 Task: Create Workspace Human Resources Software Workspace description Prepare for audits and ensure compliance. Workspace type Education
Action: Mouse moved to (299, 67)
Screenshot: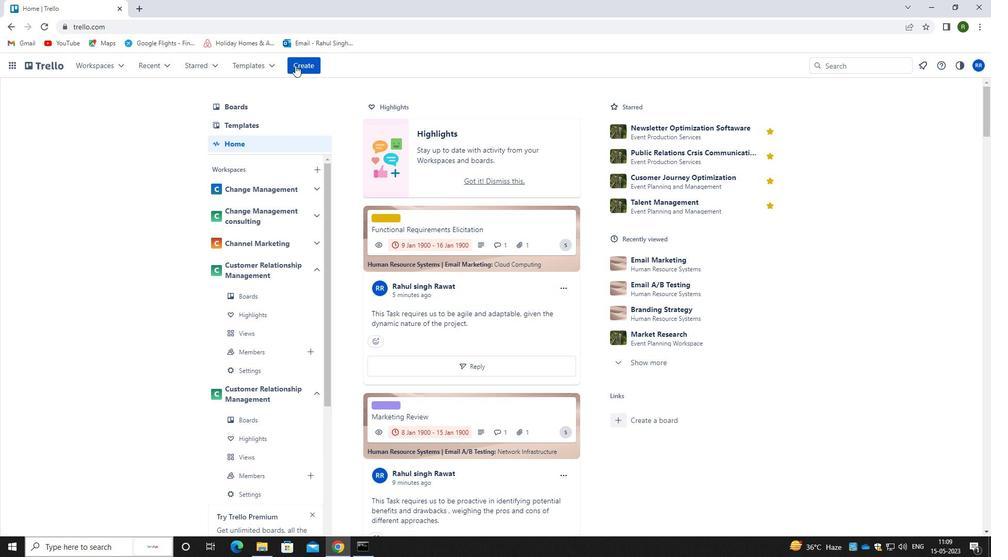 
Action: Mouse pressed left at (299, 67)
Screenshot: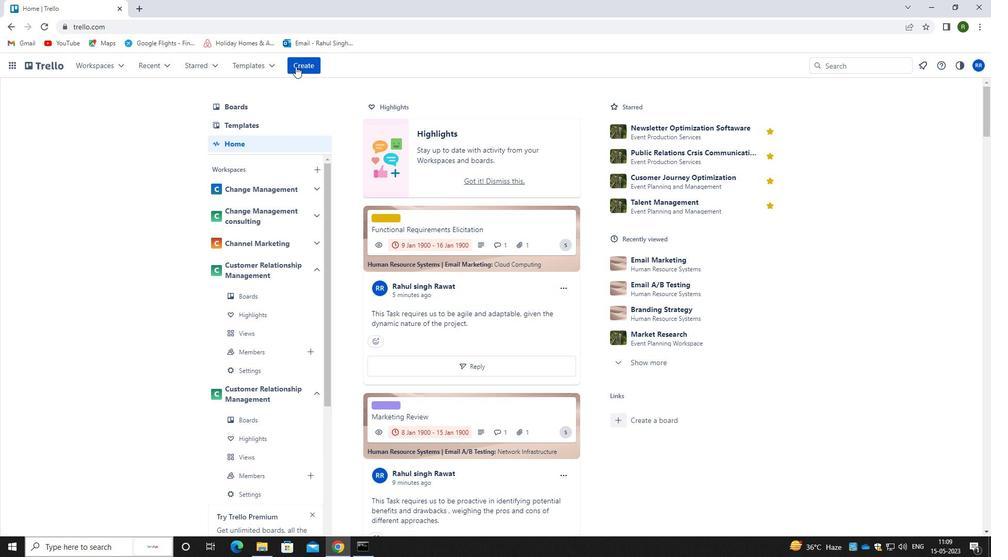 
Action: Mouse moved to (347, 186)
Screenshot: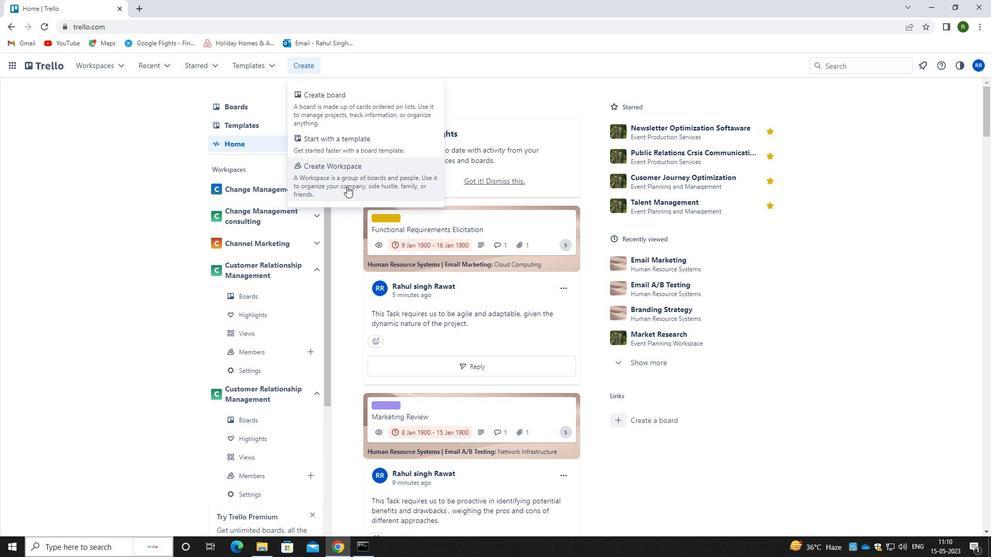 
Action: Mouse pressed left at (347, 186)
Screenshot: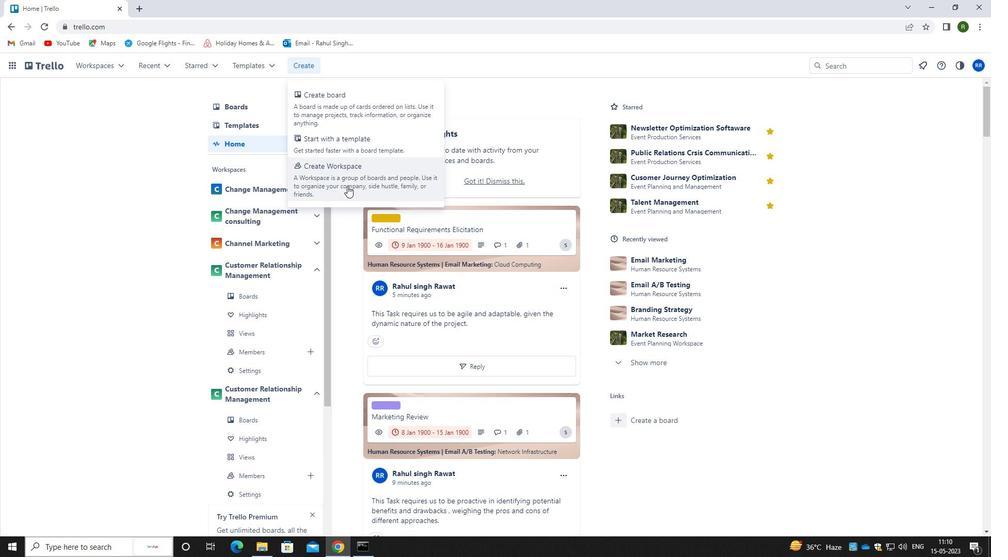 
Action: Mouse moved to (339, 194)
Screenshot: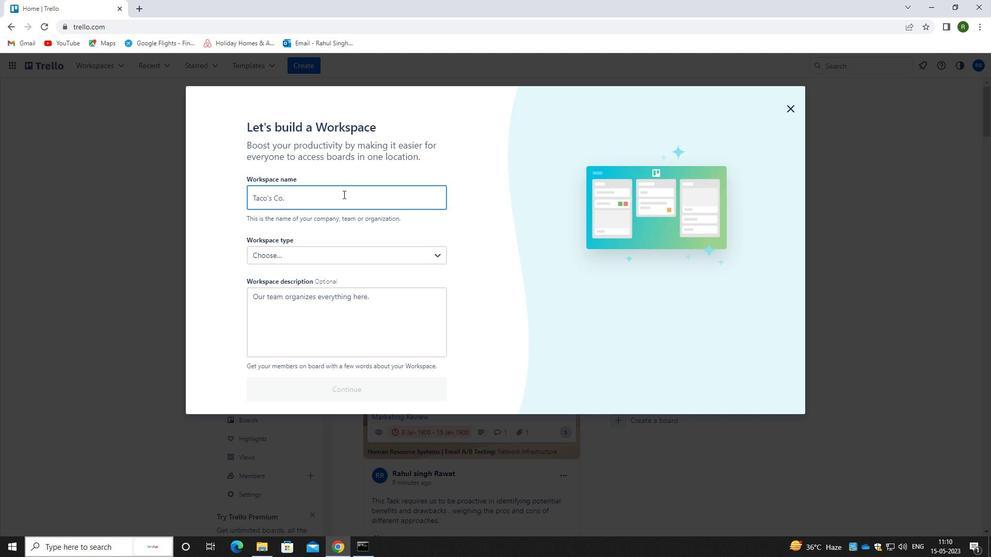 
Action: Key pressed <Key.caps_lock>H<Key.caps_lock>uman<Key.space><Key.caps_lock>r<Key.caps_lock>esorce<Key.space><Key.backspace><Key.backspace><Key.backspace><Key.backspace>urce<Key.space><Key.caps_lock>s<Key.caps_lock>ofta<Key.backspace>ware
Screenshot: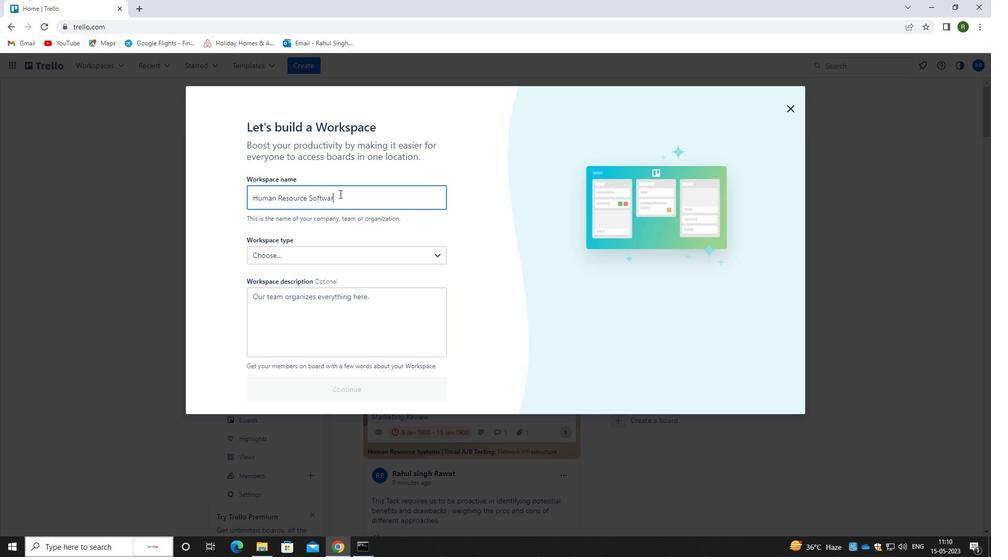 
Action: Mouse moved to (340, 322)
Screenshot: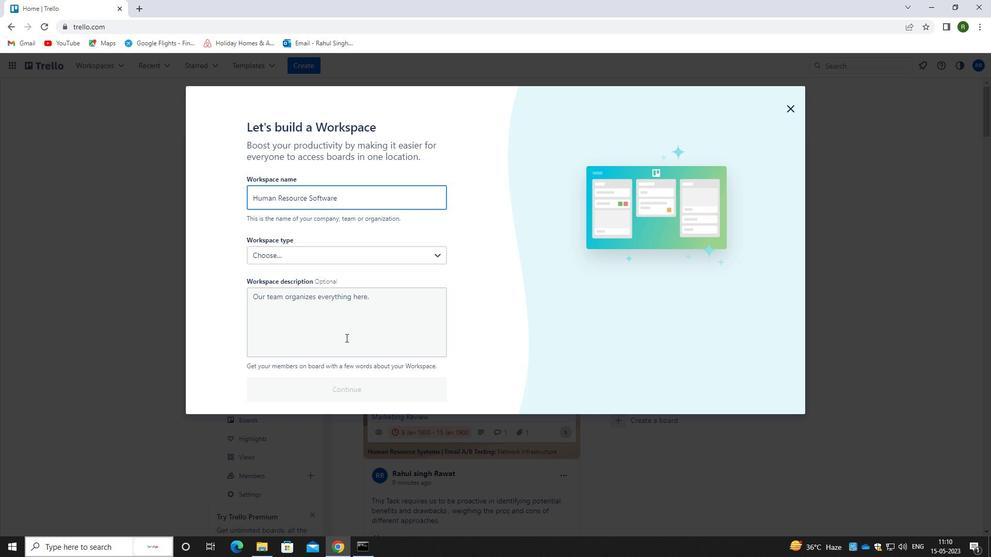 
Action: Mouse pressed left at (340, 322)
Screenshot: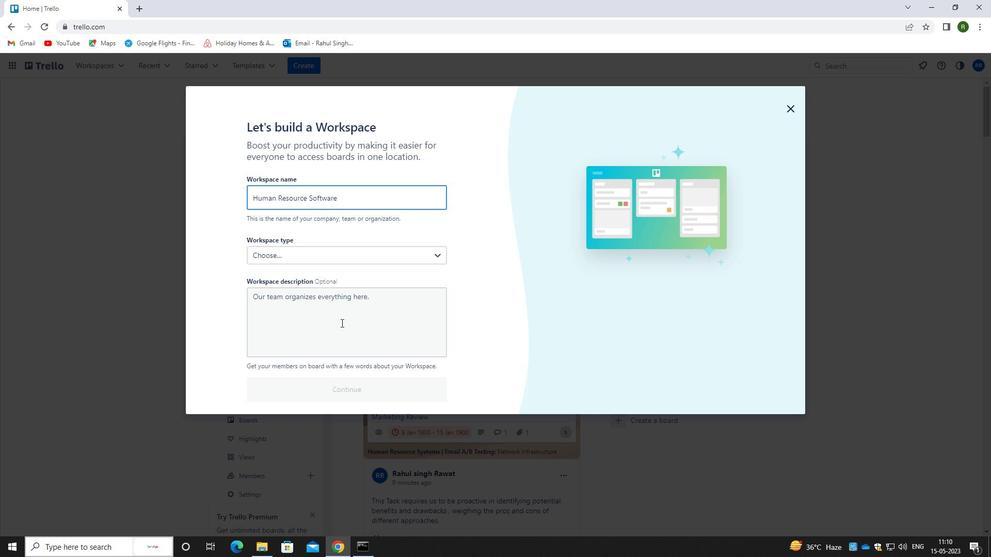 
Action: Key pressed <Key.caps_lock>p<Key.caps_lock>repare<Key.space>for<Key.space>audits<Key.space>and<Key.space>ensure<Key.space>compliance<Key.space>
Screenshot: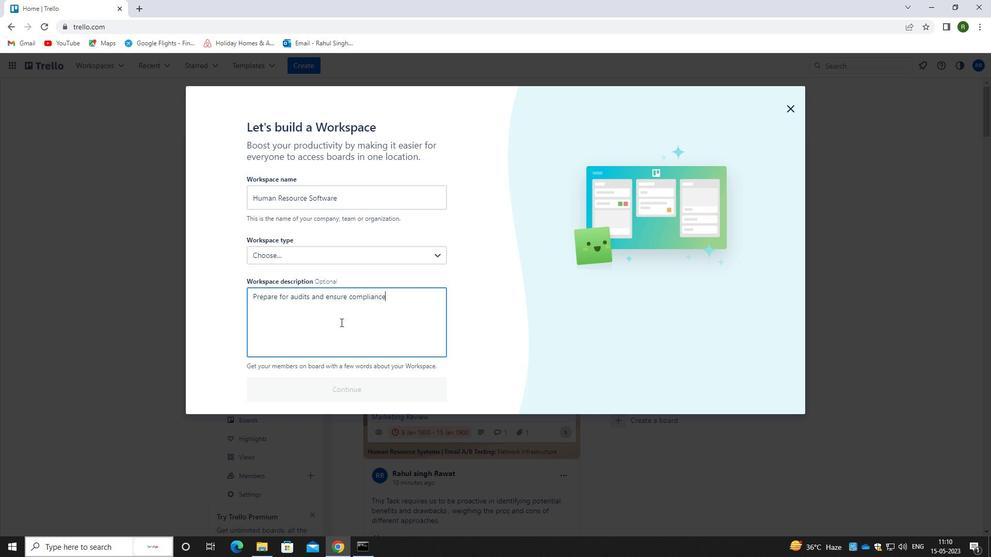
Action: Mouse moved to (326, 253)
Screenshot: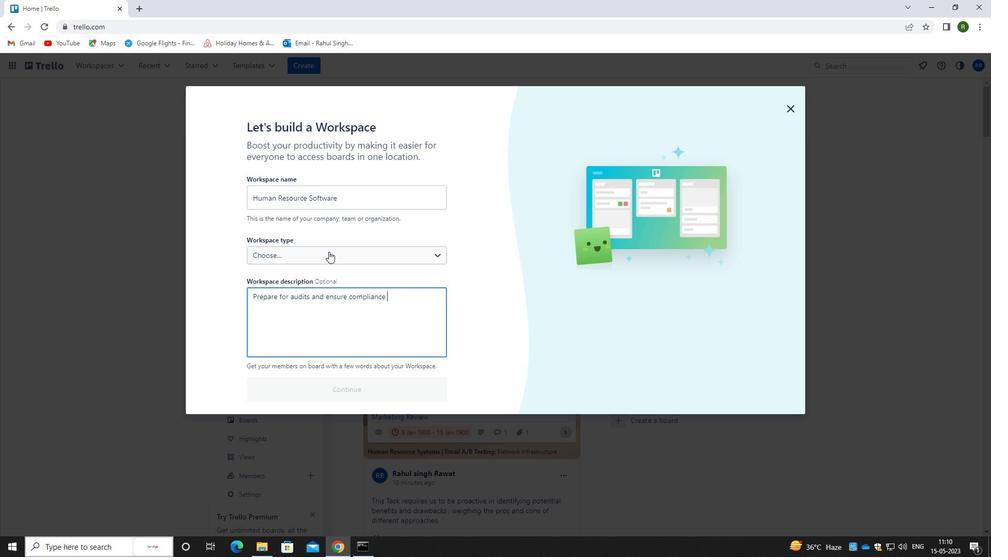 
Action: Mouse pressed left at (326, 253)
Screenshot: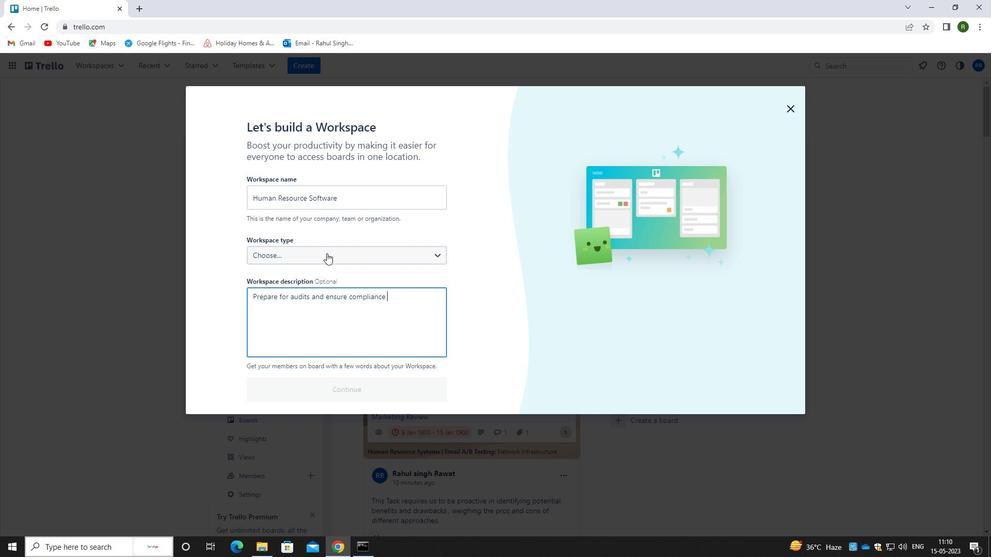 
Action: Mouse moved to (315, 280)
Screenshot: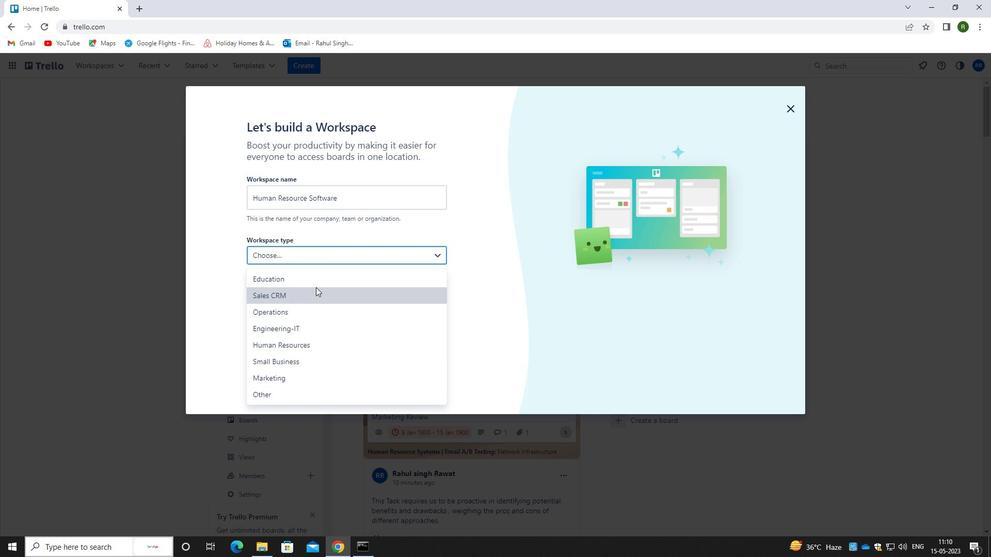 
Action: Mouse pressed left at (315, 280)
Screenshot: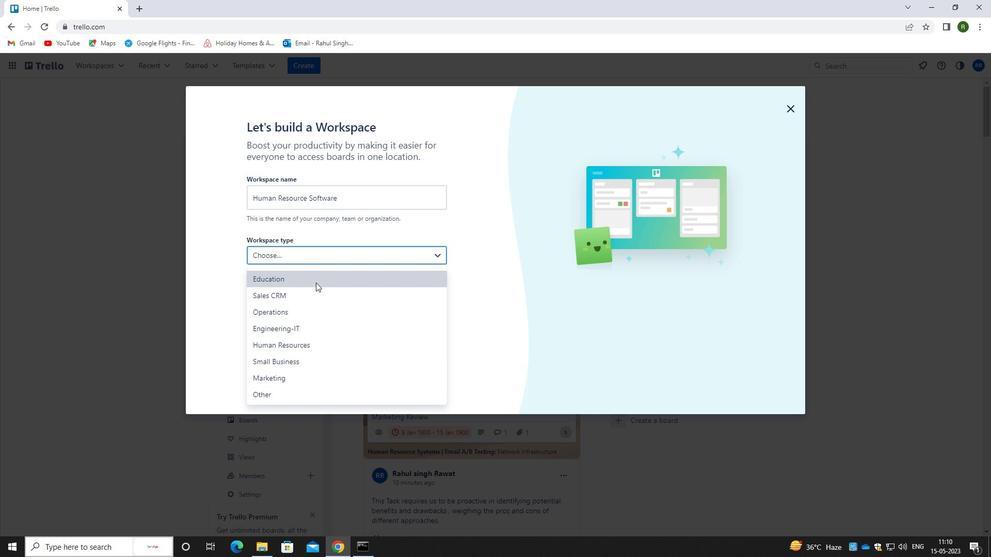 
Action: Mouse moved to (322, 389)
Screenshot: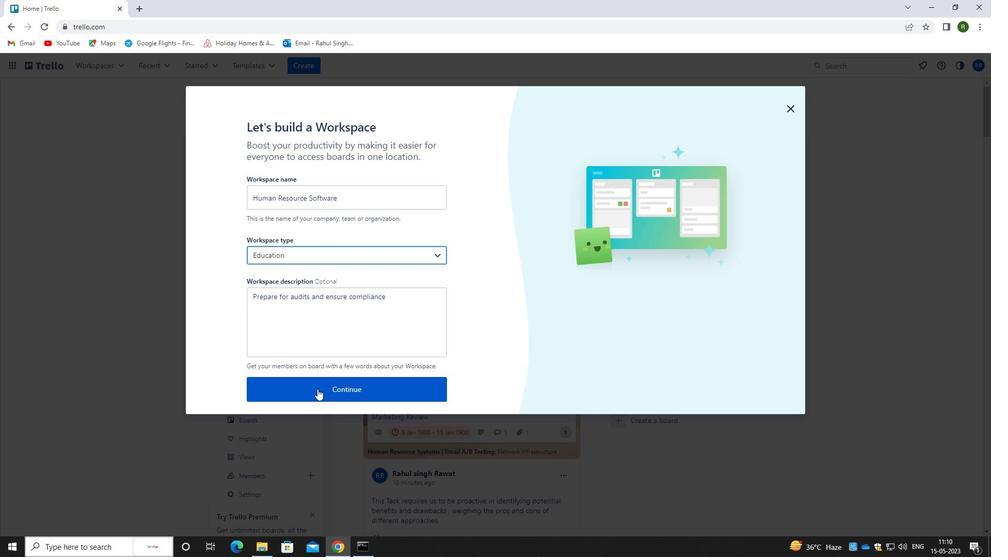 
Action: Mouse pressed left at (322, 389)
Screenshot: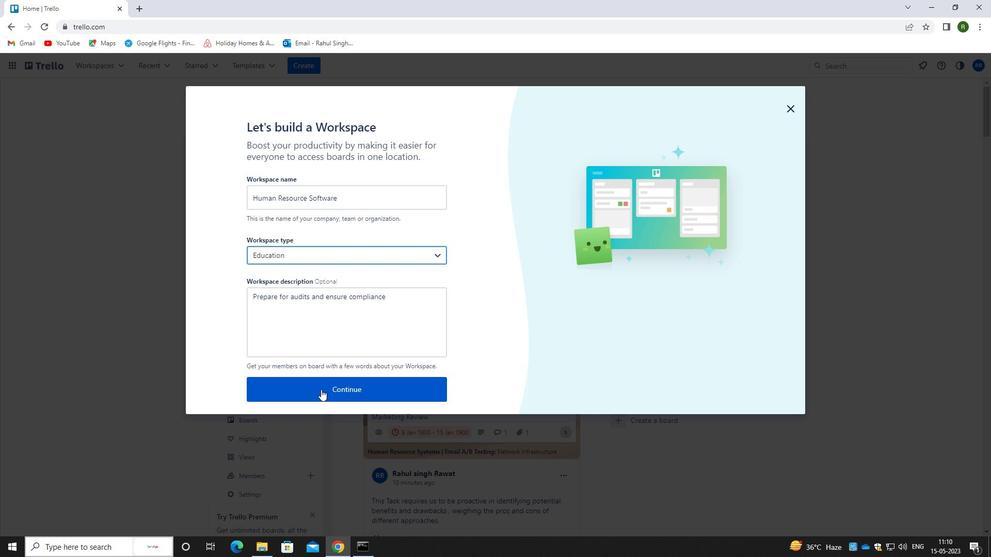 
Action: Mouse moved to (787, 111)
Screenshot: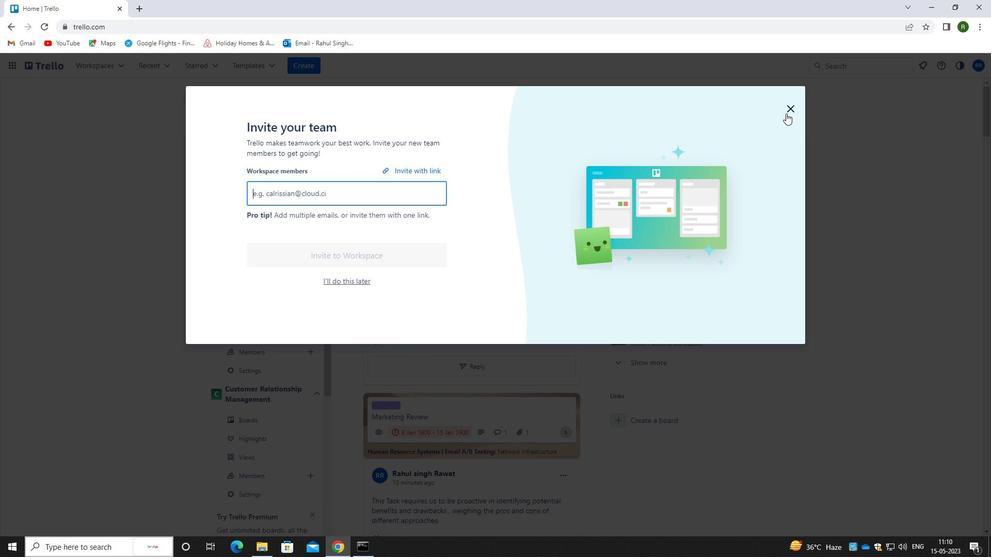 
Action: Mouse pressed left at (787, 111)
Screenshot: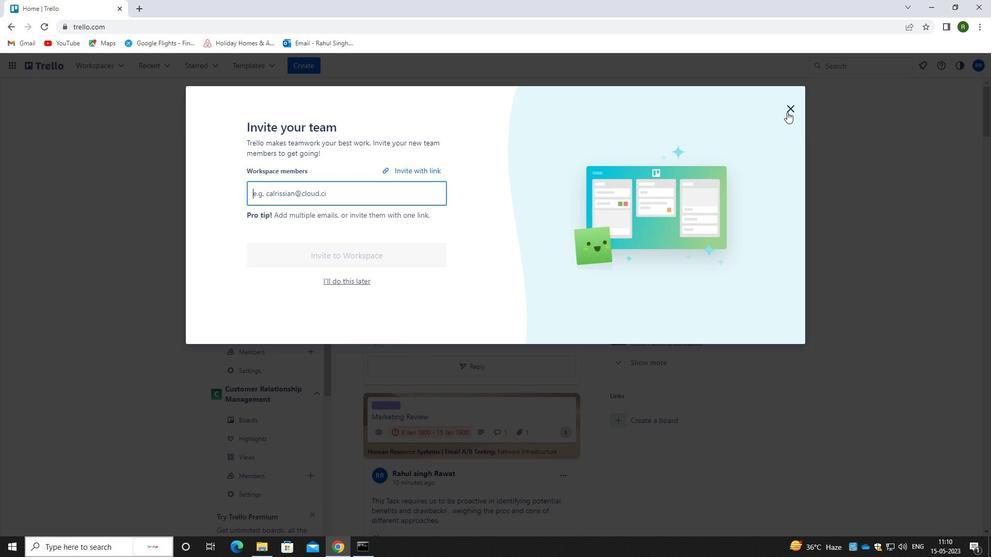 
Action: Mouse moved to (417, 123)
Screenshot: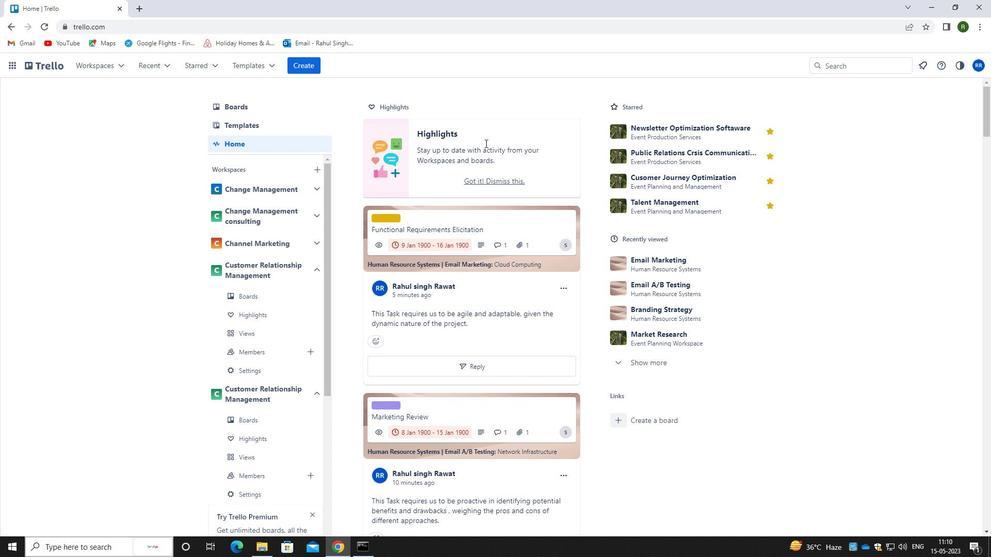 
